 Task: Add an event titled 'budget discussion' on June 29, 2023, at 8:00 AM at Conference Venue (G-34, DDA Commercial Complex, Sheikh Sarai Phase-I, New Delhi 110017, India).
Action: Mouse moved to (19, 70)
Screenshot: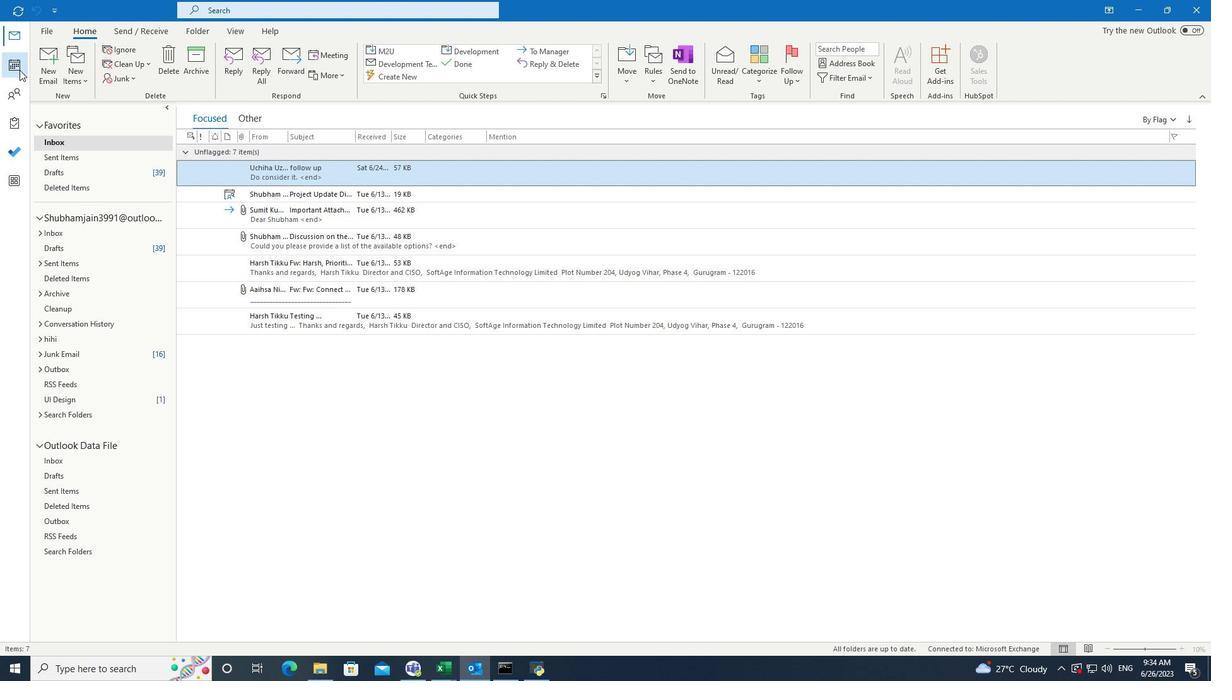 
Action: Mouse pressed left at (19, 70)
Screenshot: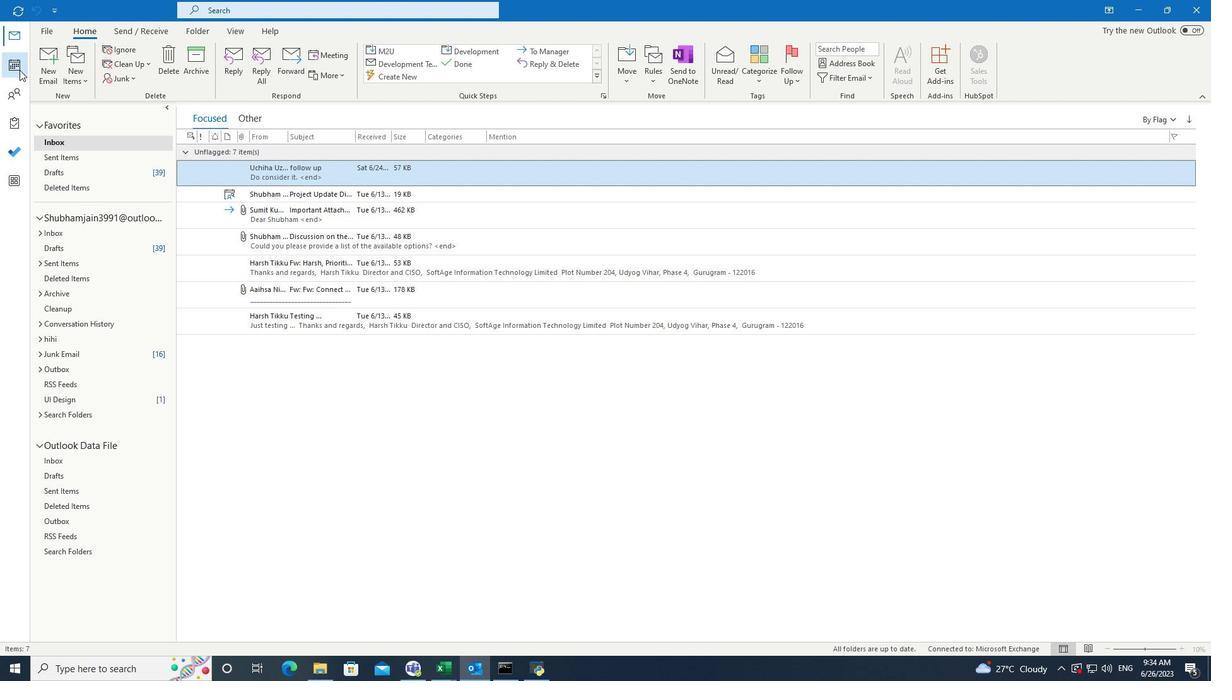 
Action: Mouse moved to (969, 593)
Screenshot: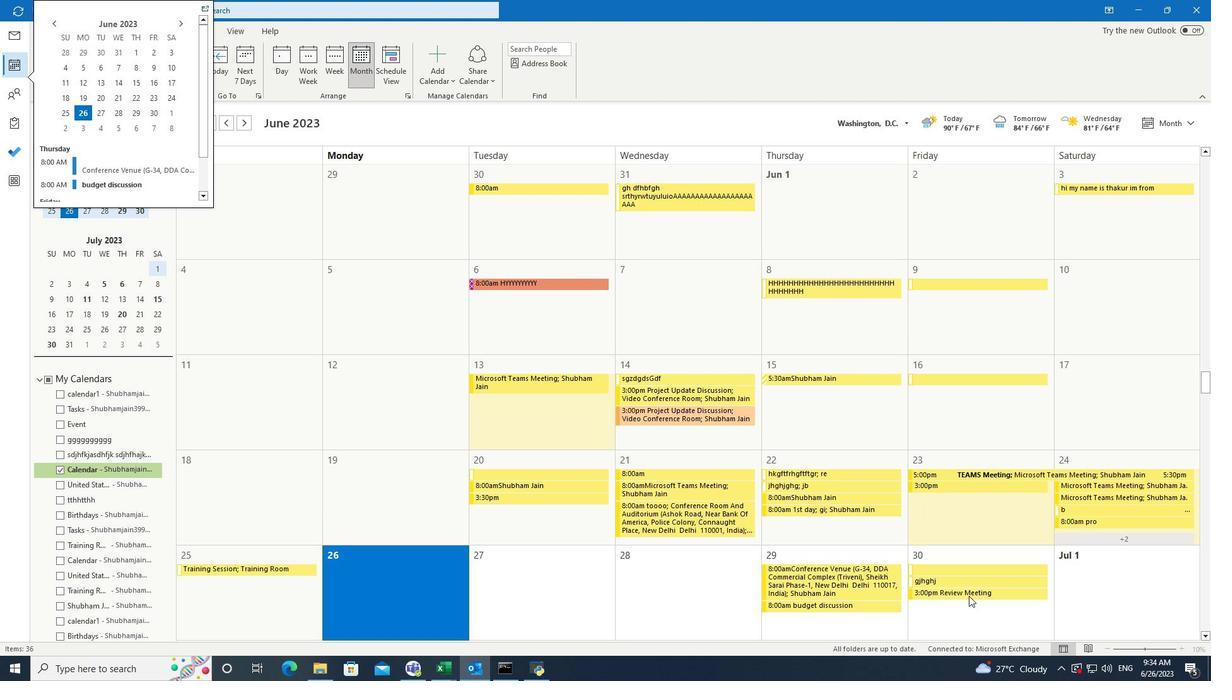 
Action: Mouse pressed left at (969, 593)
Screenshot: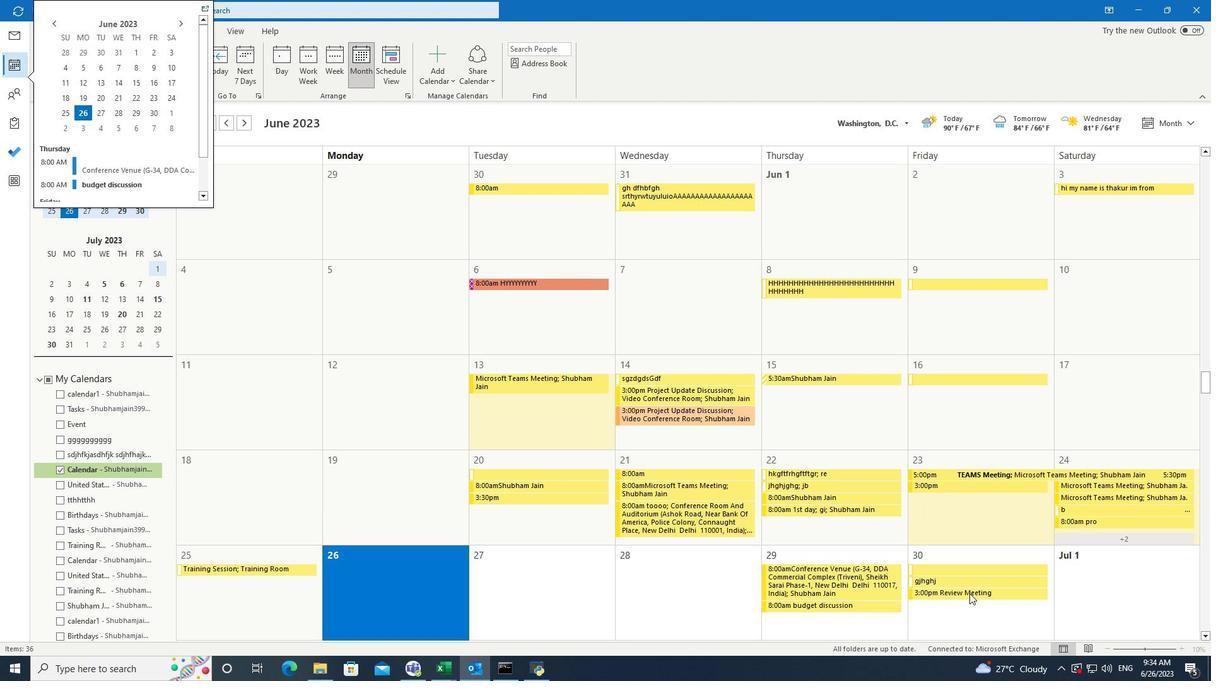 
Action: Mouse moved to (84, 62)
Screenshot: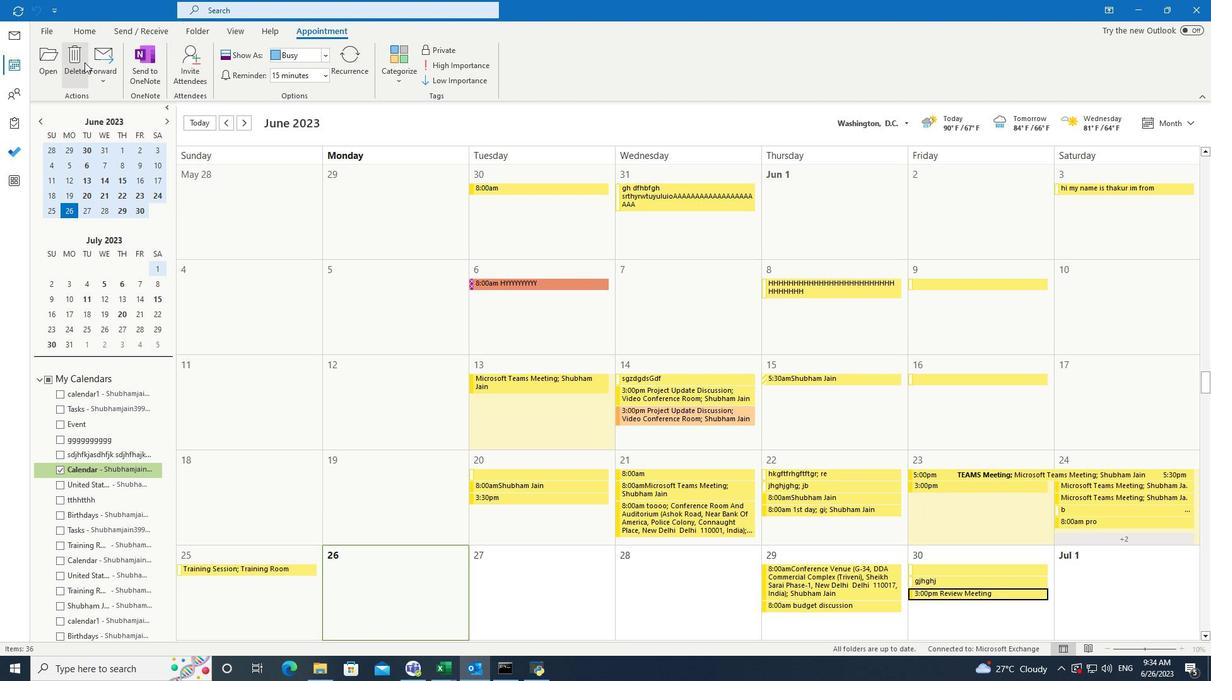 
Action: Mouse pressed left at (84, 62)
Screenshot: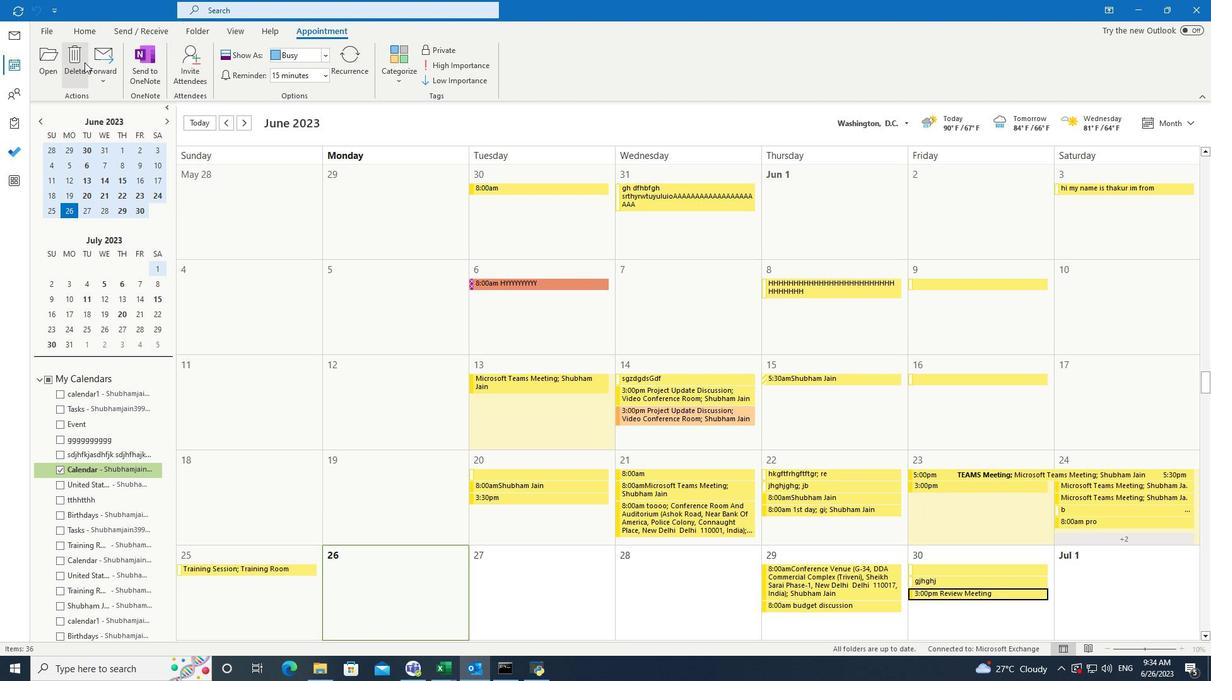 
